 Task: Start in the project ZirconTech the sprint 'Solar Wind', with a duration of 3 weeks.
Action: Mouse moved to (1039, 185)
Screenshot: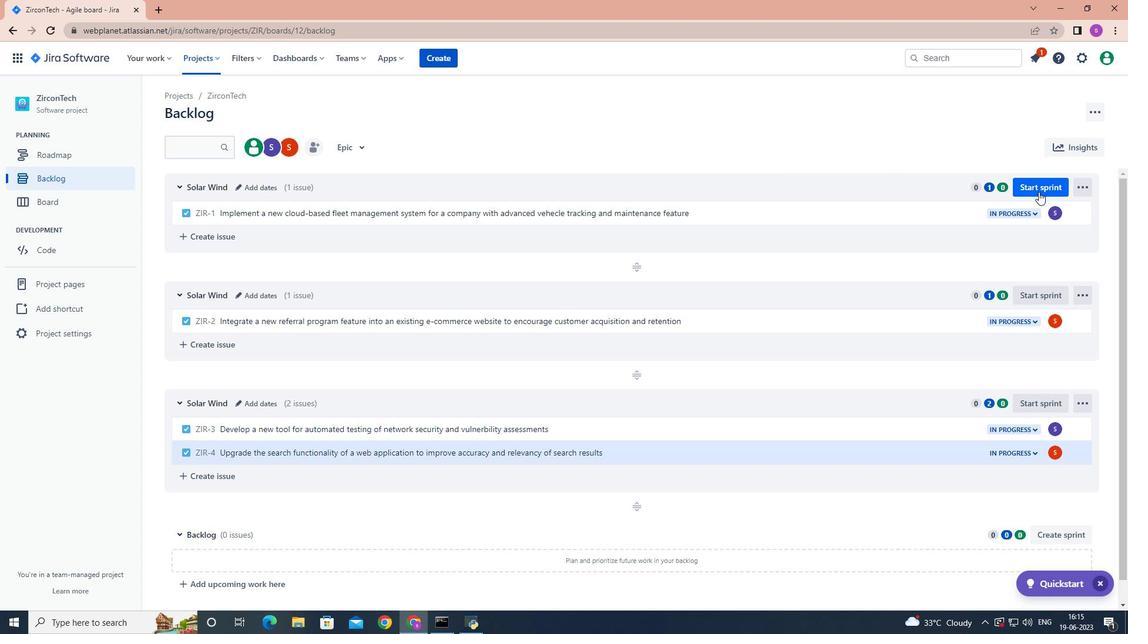 
Action: Mouse pressed left at (1039, 185)
Screenshot: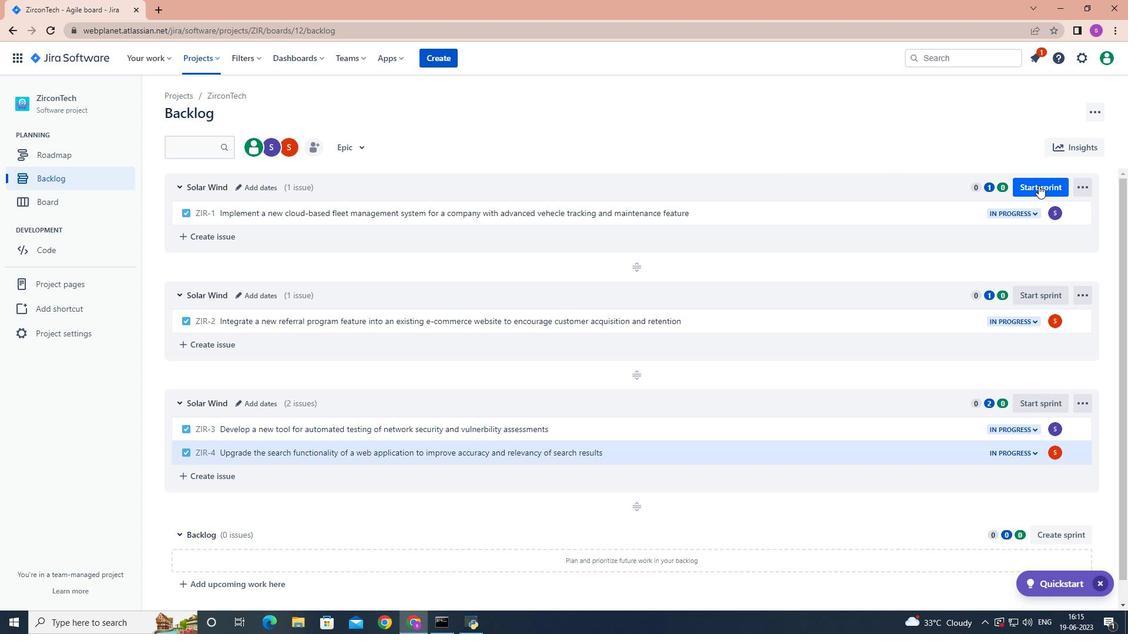
Action: Mouse moved to (536, 205)
Screenshot: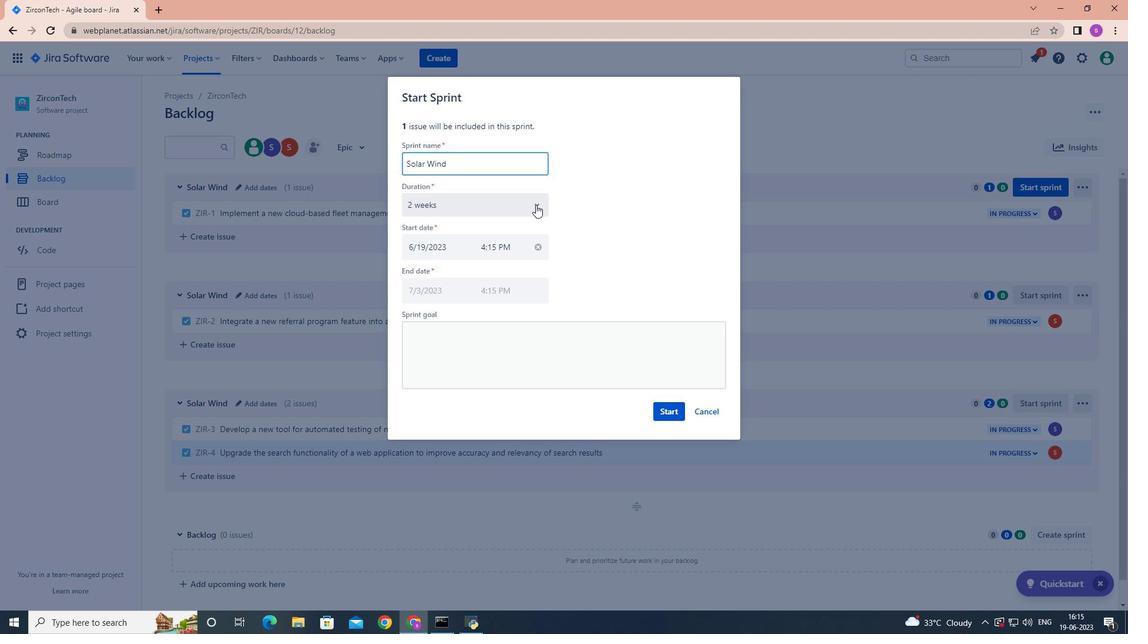 
Action: Mouse pressed left at (536, 205)
Screenshot: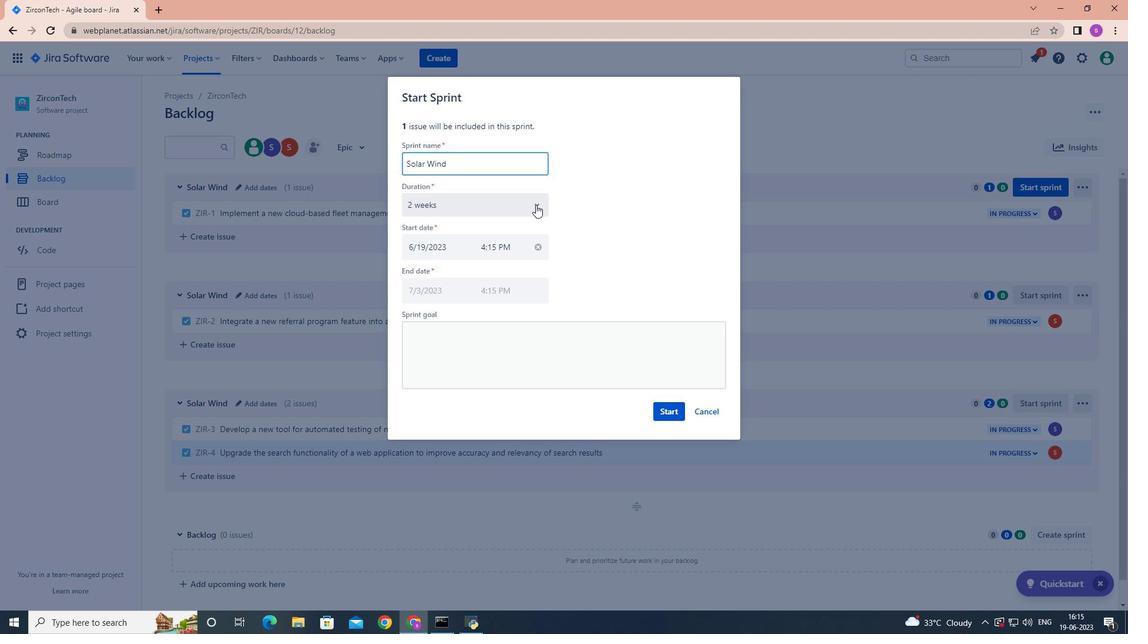 
Action: Mouse moved to (501, 274)
Screenshot: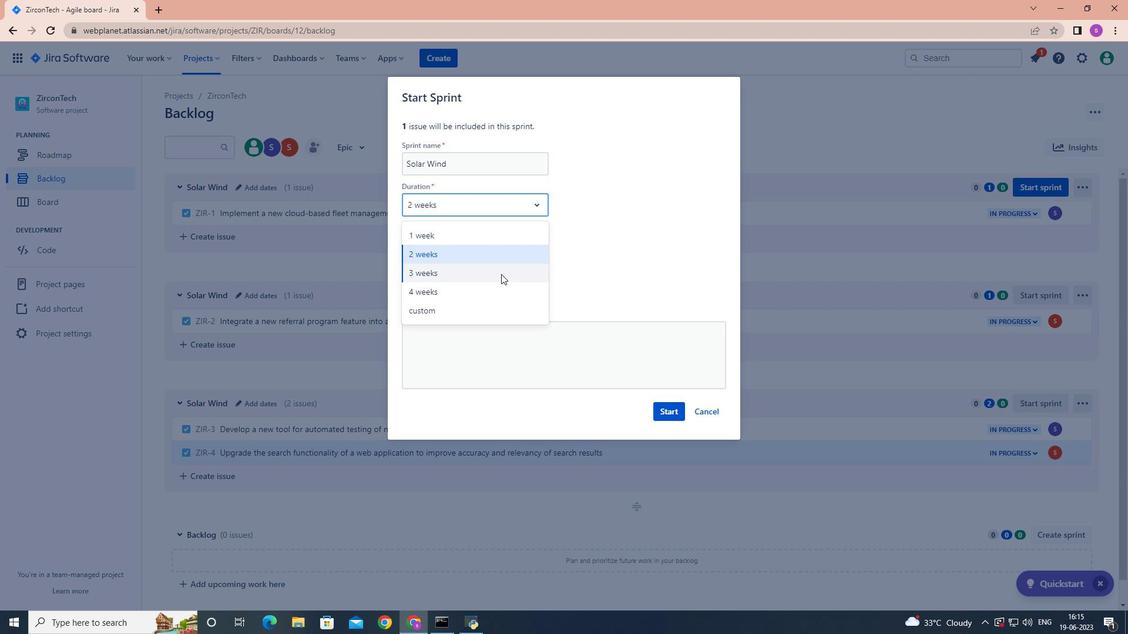 
Action: Mouse pressed left at (501, 274)
Screenshot: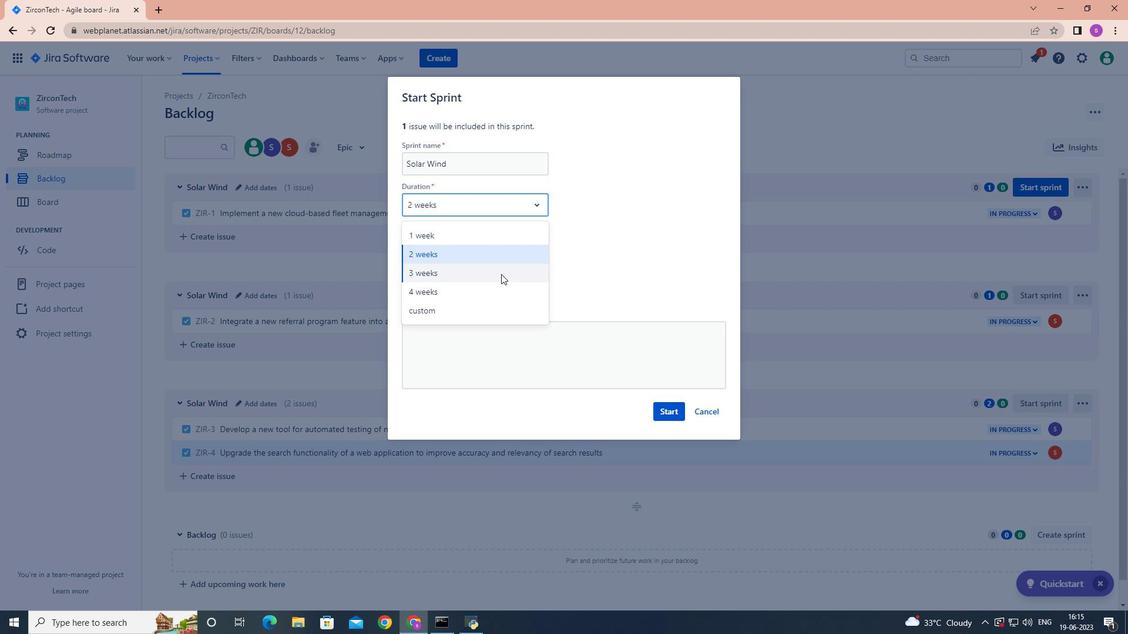 
Action: Mouse moved to (662, 411)
Screenshot: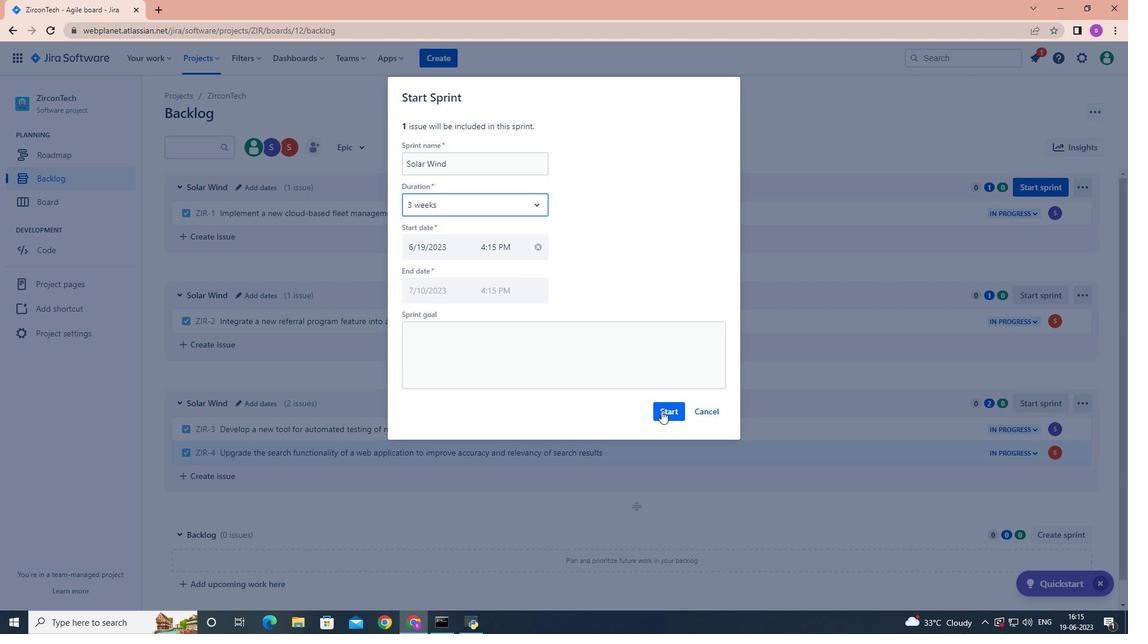 
Action: Mouse pressed left at (662, 411)
Screenshot: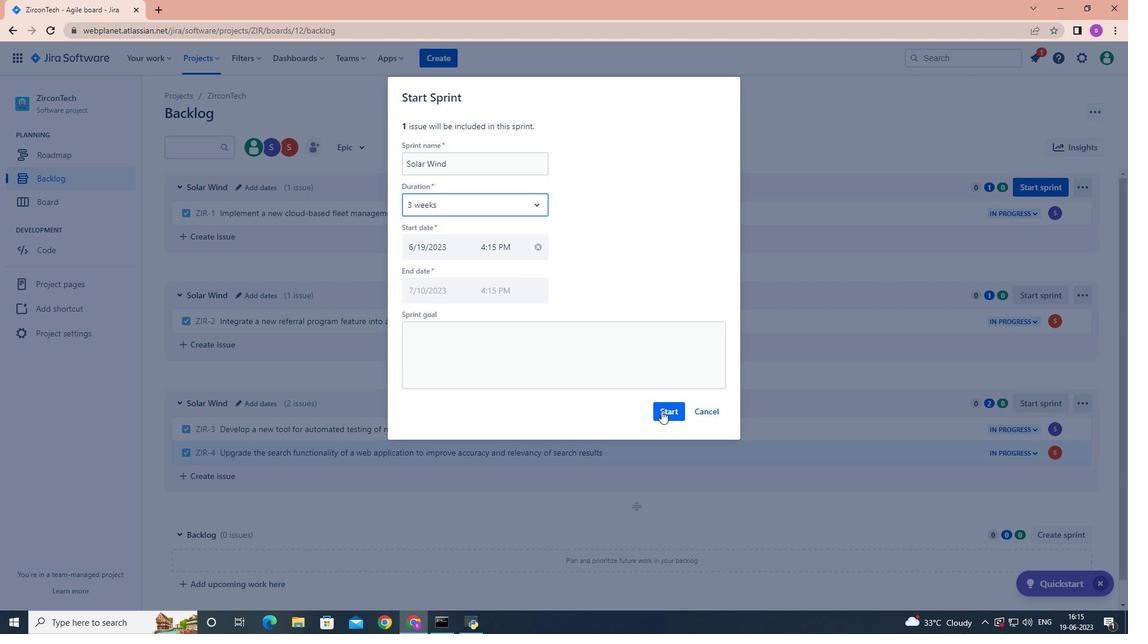 
Action: Mouse moved to (664, 410)
Screenshot: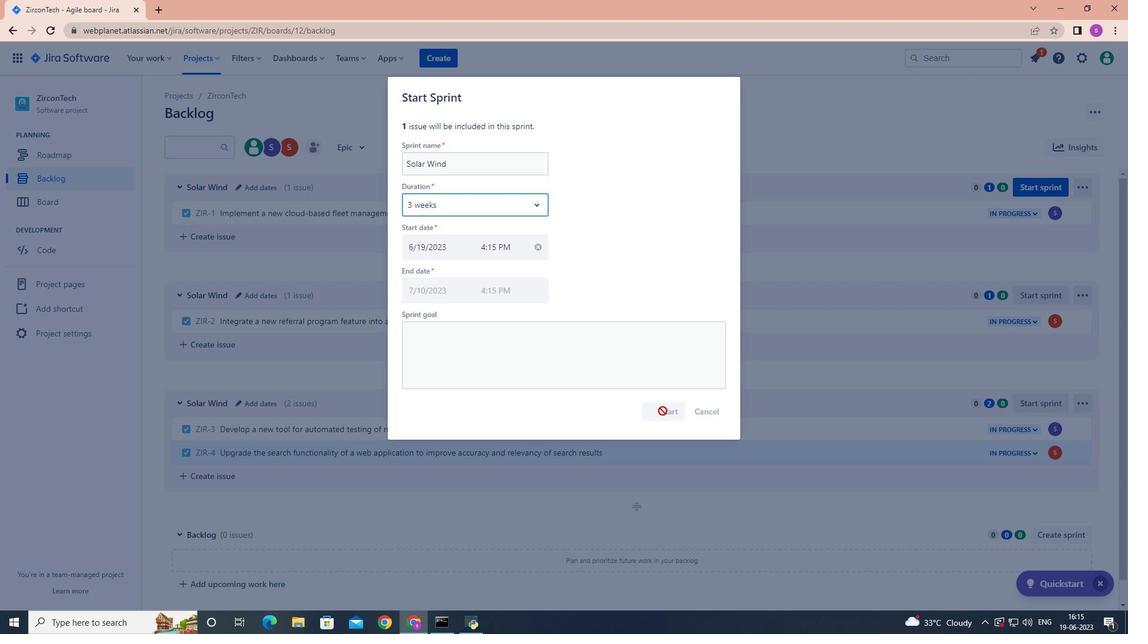 
